Task: Add Sprouts Aluminum Foil Individual Sheets to the cart.
Action: Mouse moved to (916, 354)
Screenshot: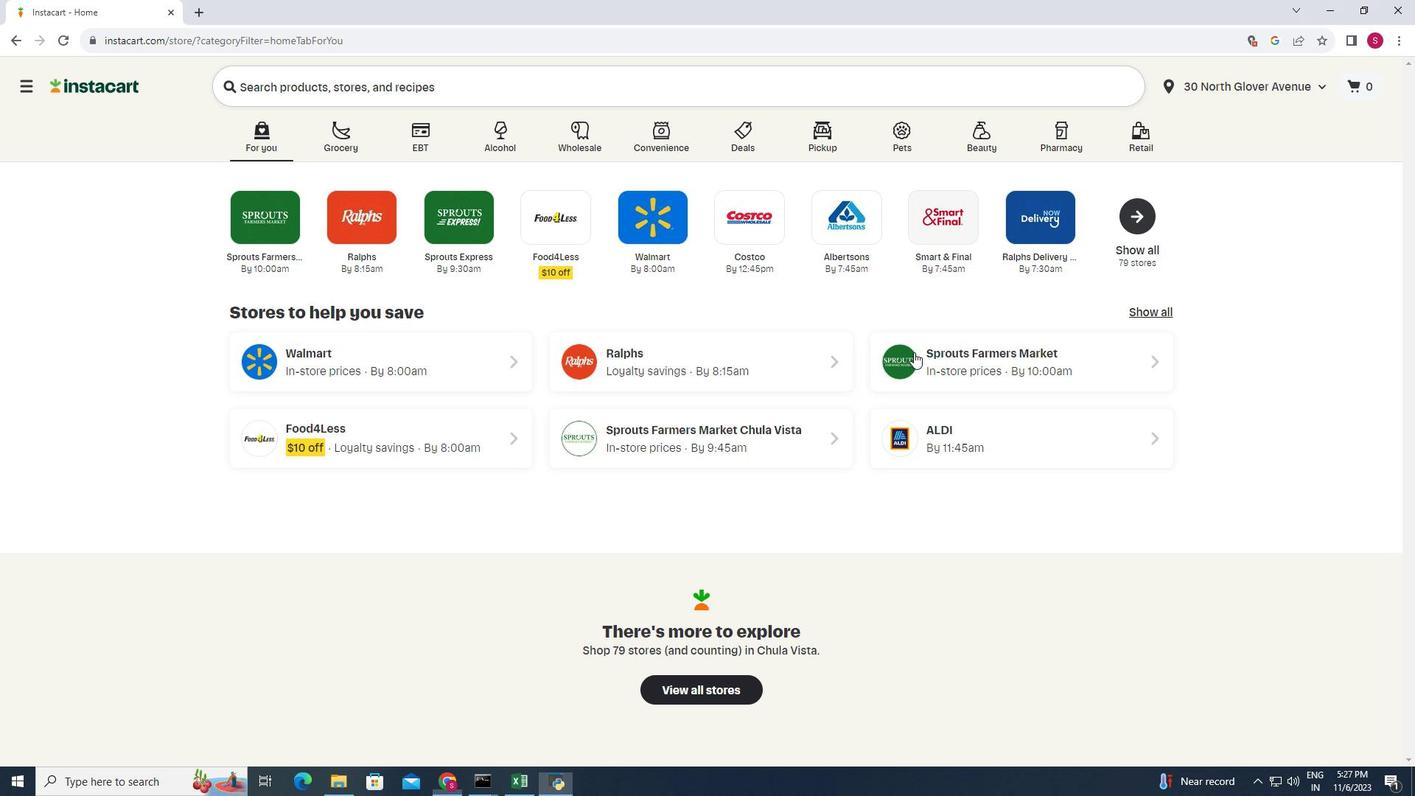 
Action: Mouse pressed left at (916, 354)
Screenshot: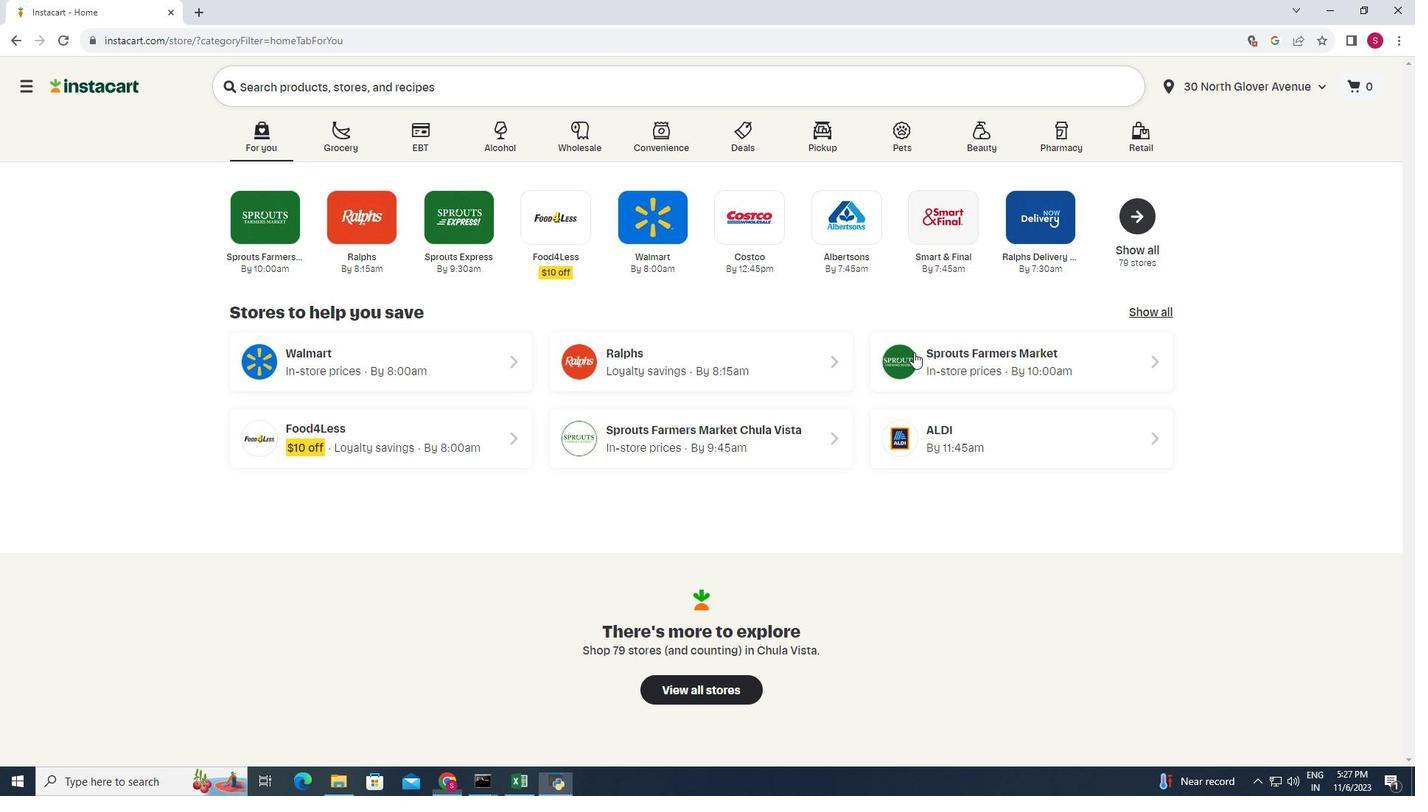 
Action: Mouse moved to (92, 516)
Screenshot: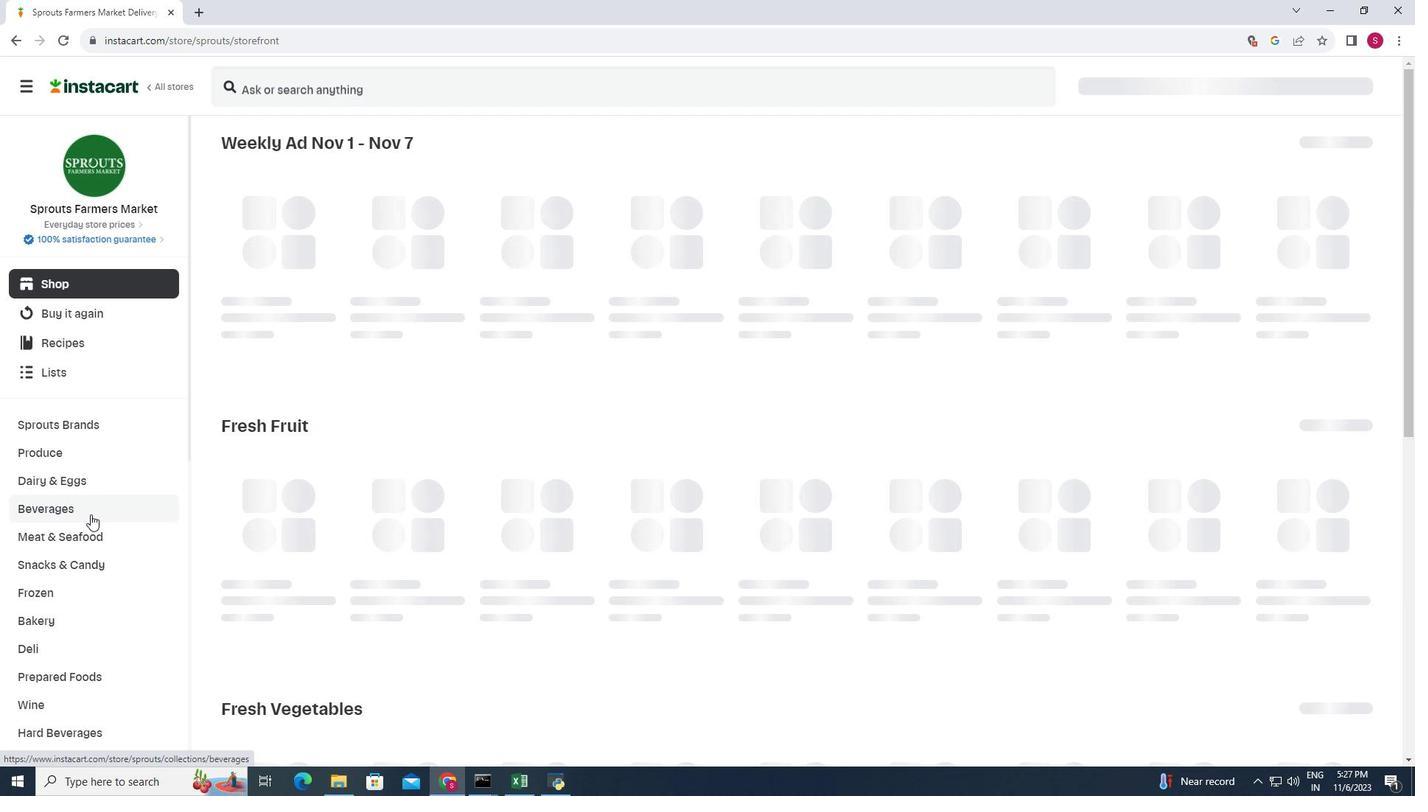 
Action: Mouse scrolled (92, 516) with delta (0, 0)
Screenshot: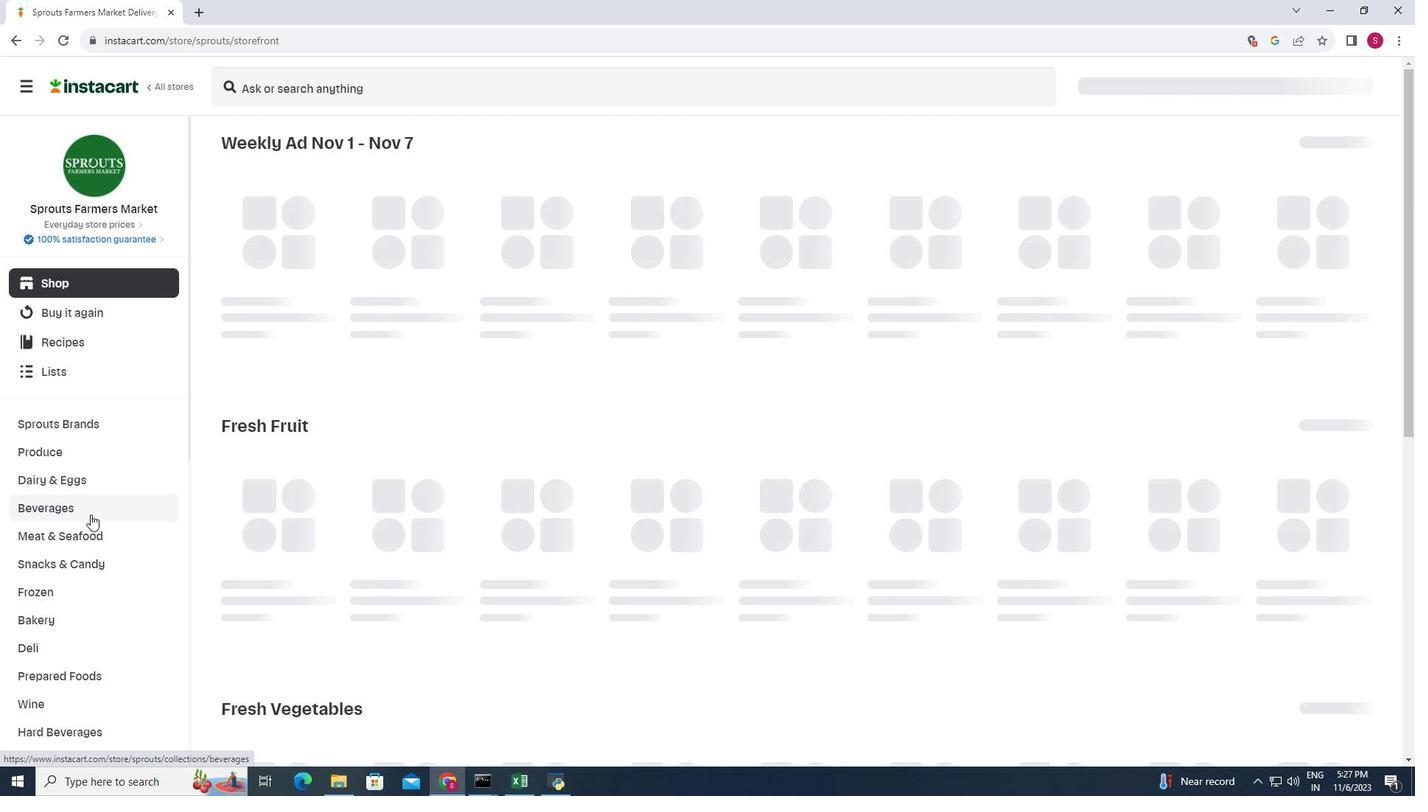 
Action: Mouse scrolled (92, 516) with delta (0, 0)
Screenshot: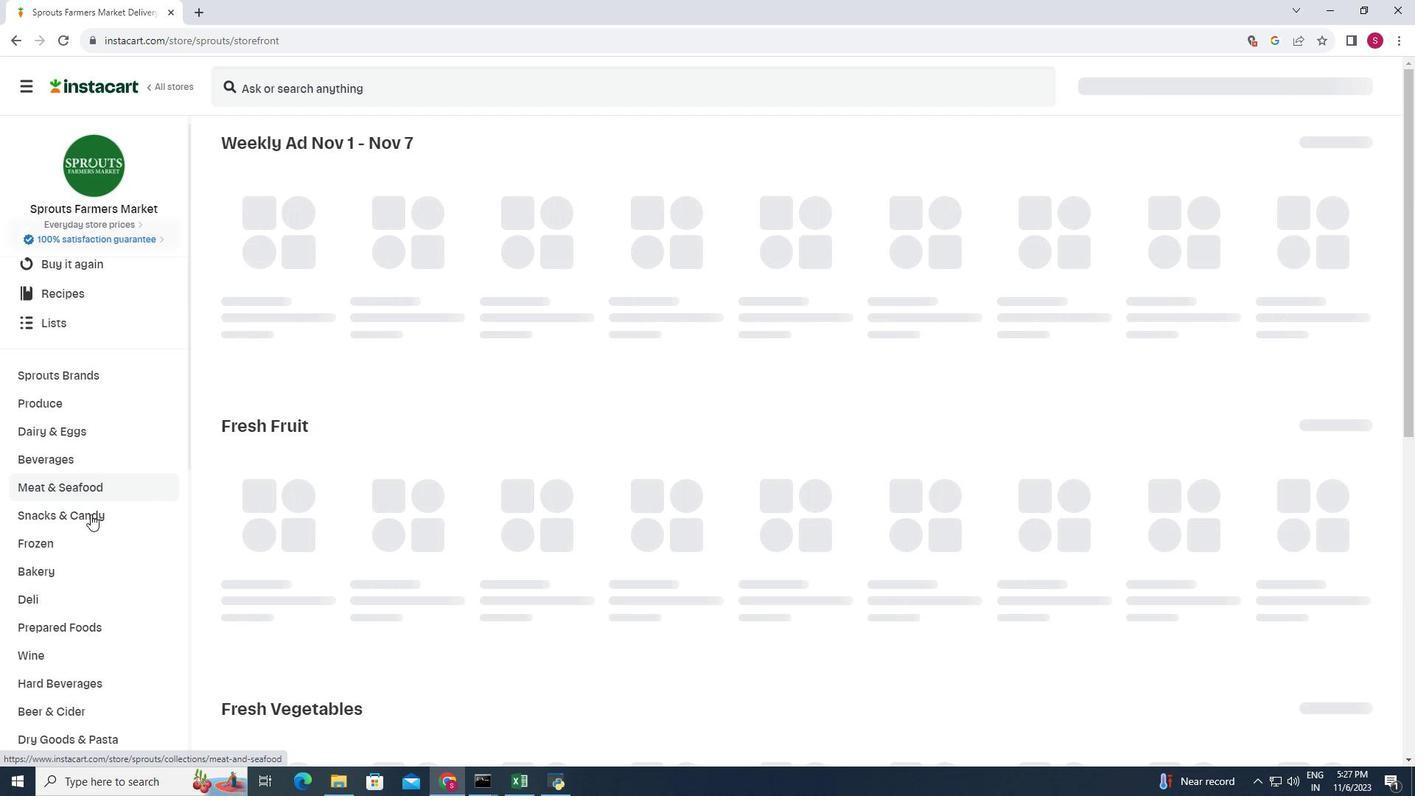
Action: Mouse scrolled (92, 516) with delta (0, 0)
Screenshot: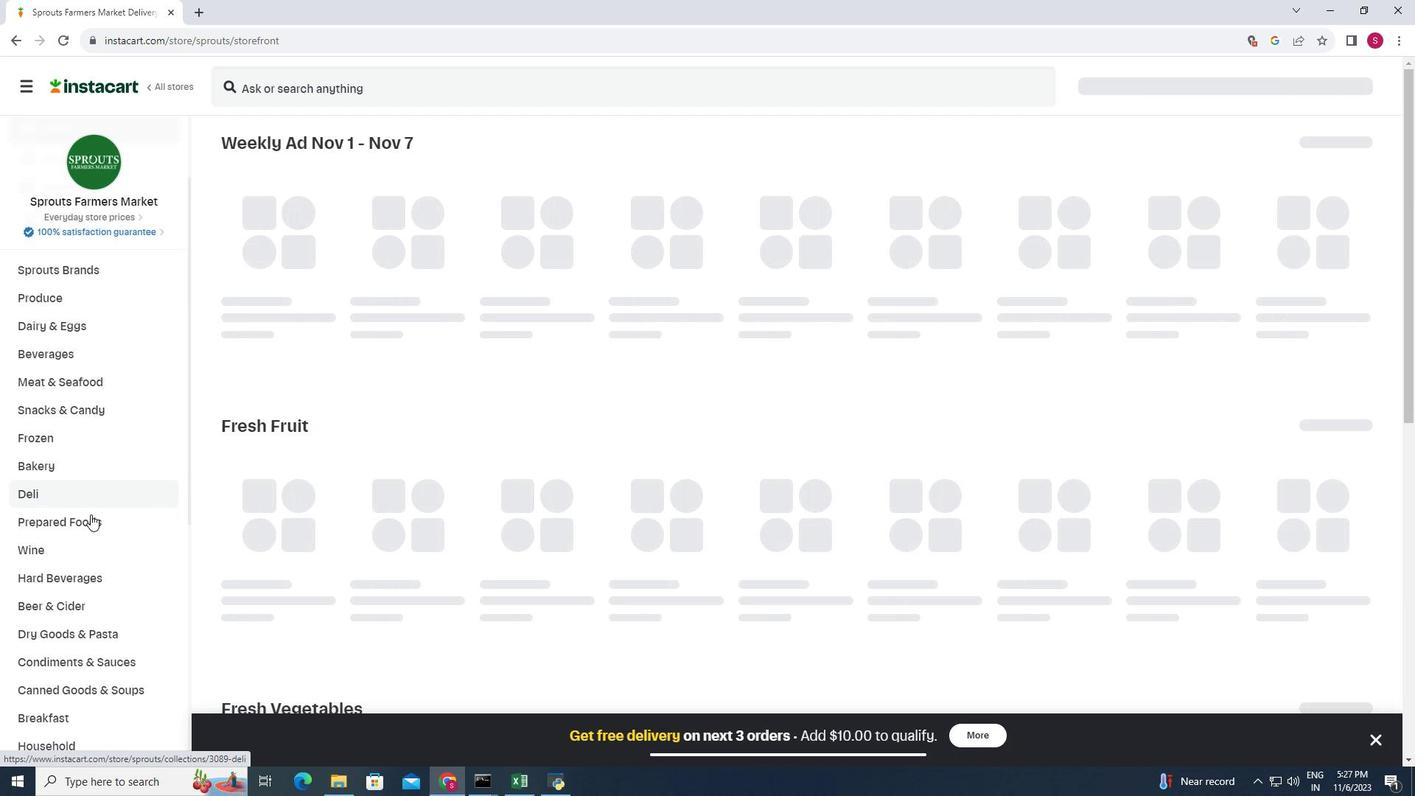
Action: Mouse scrolled (92, 516) with delta (0, 0)
Screenshot: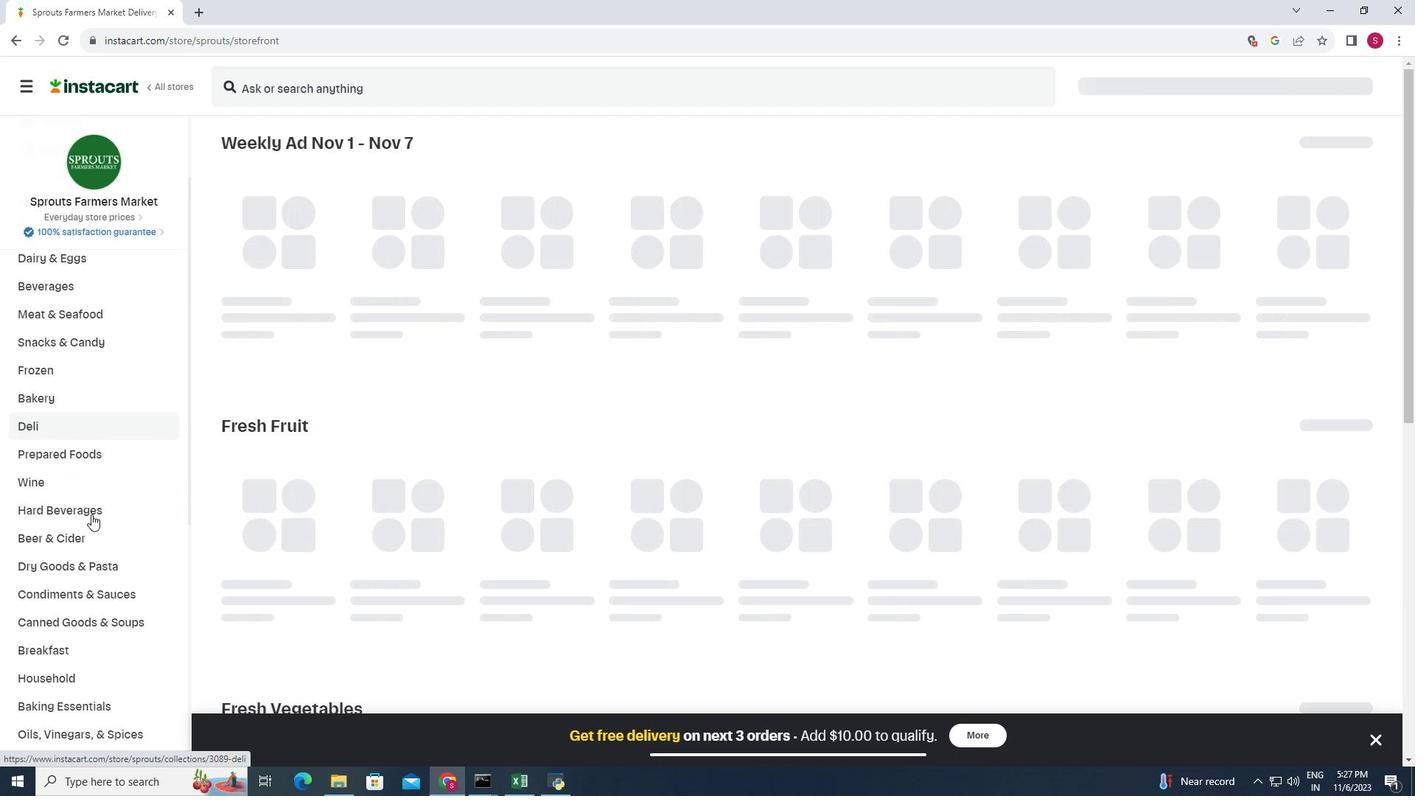 
Action: Mouse moved to (79, 603)
Screenshot: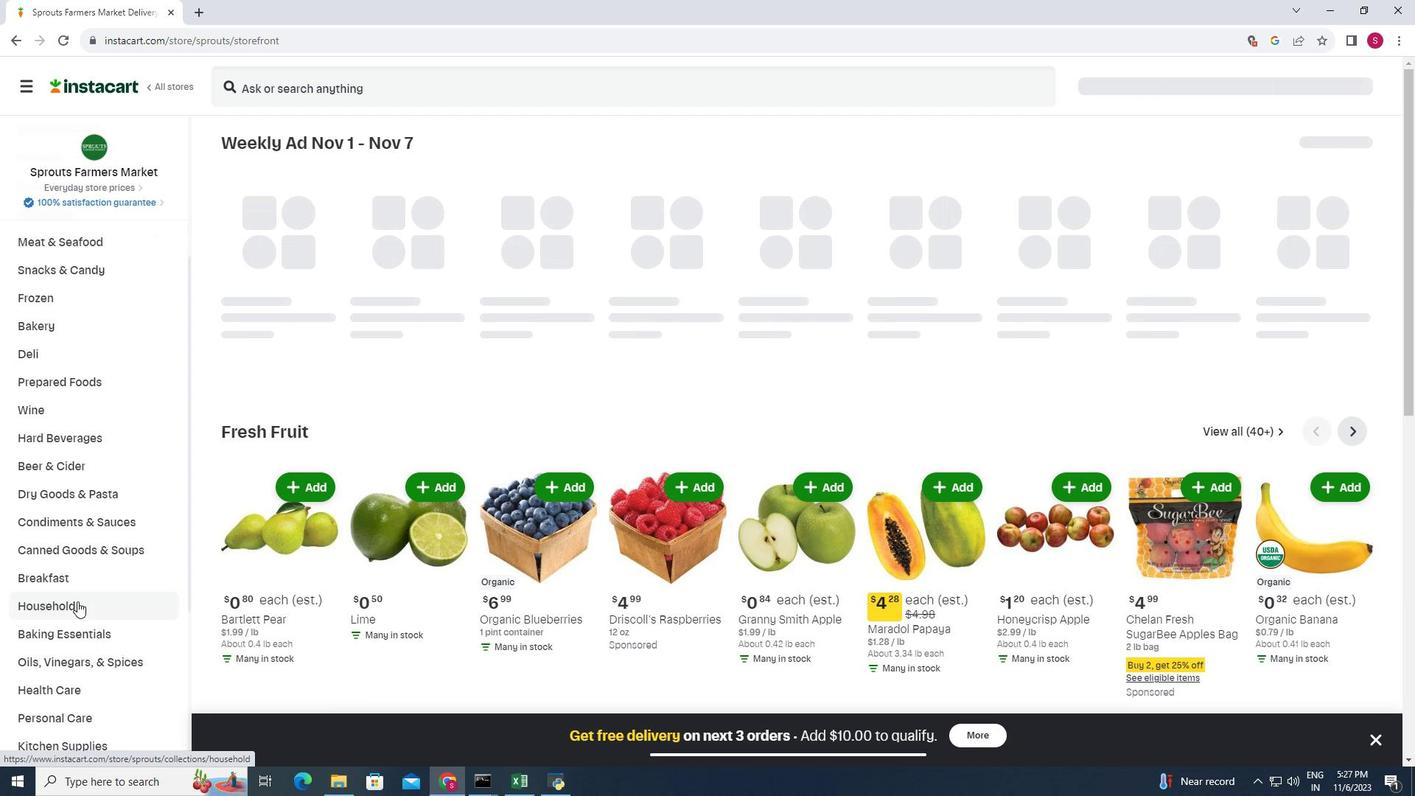 
Action: Mouse pressed left at (79, 603)
Screenshot: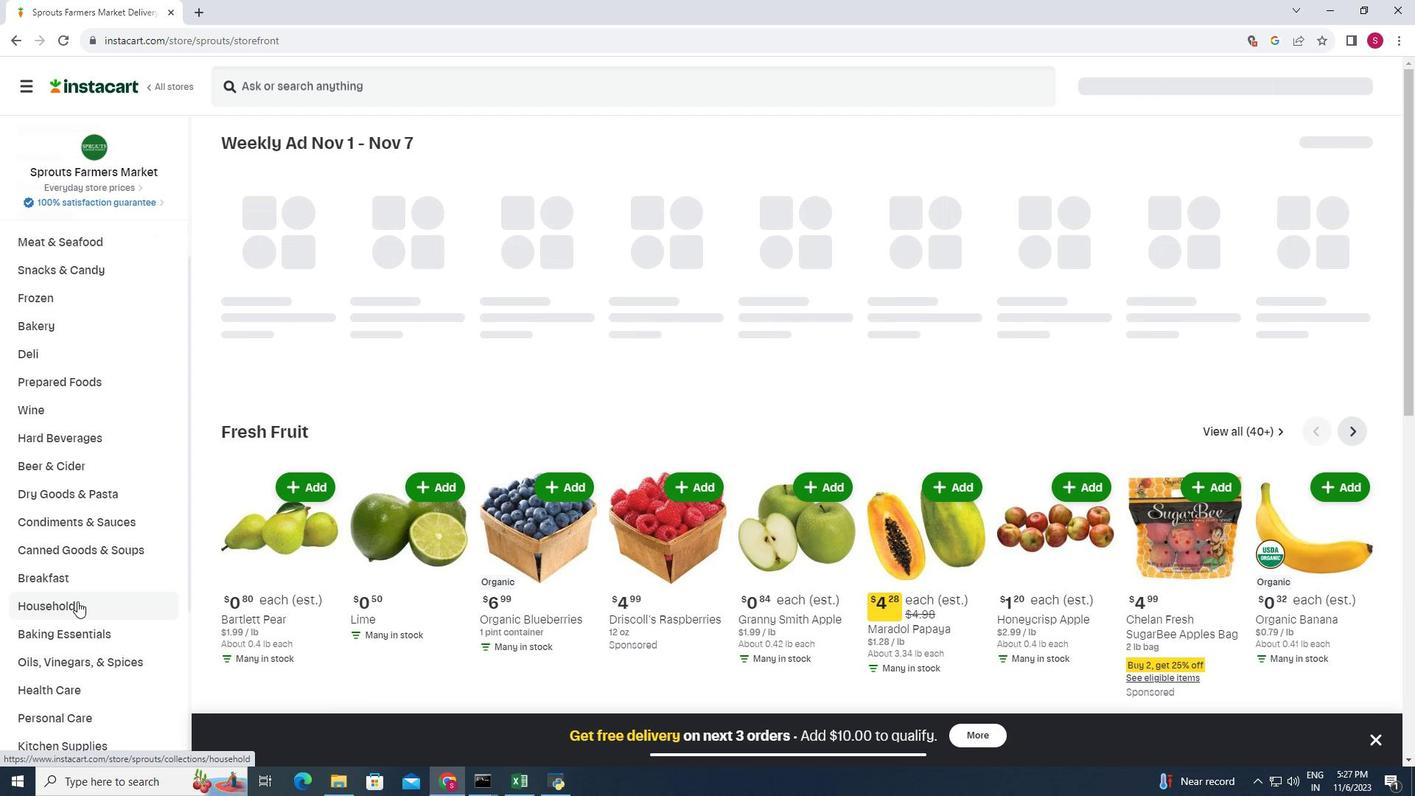 
Action: Mouse moved to (665, 184)
Screenshot: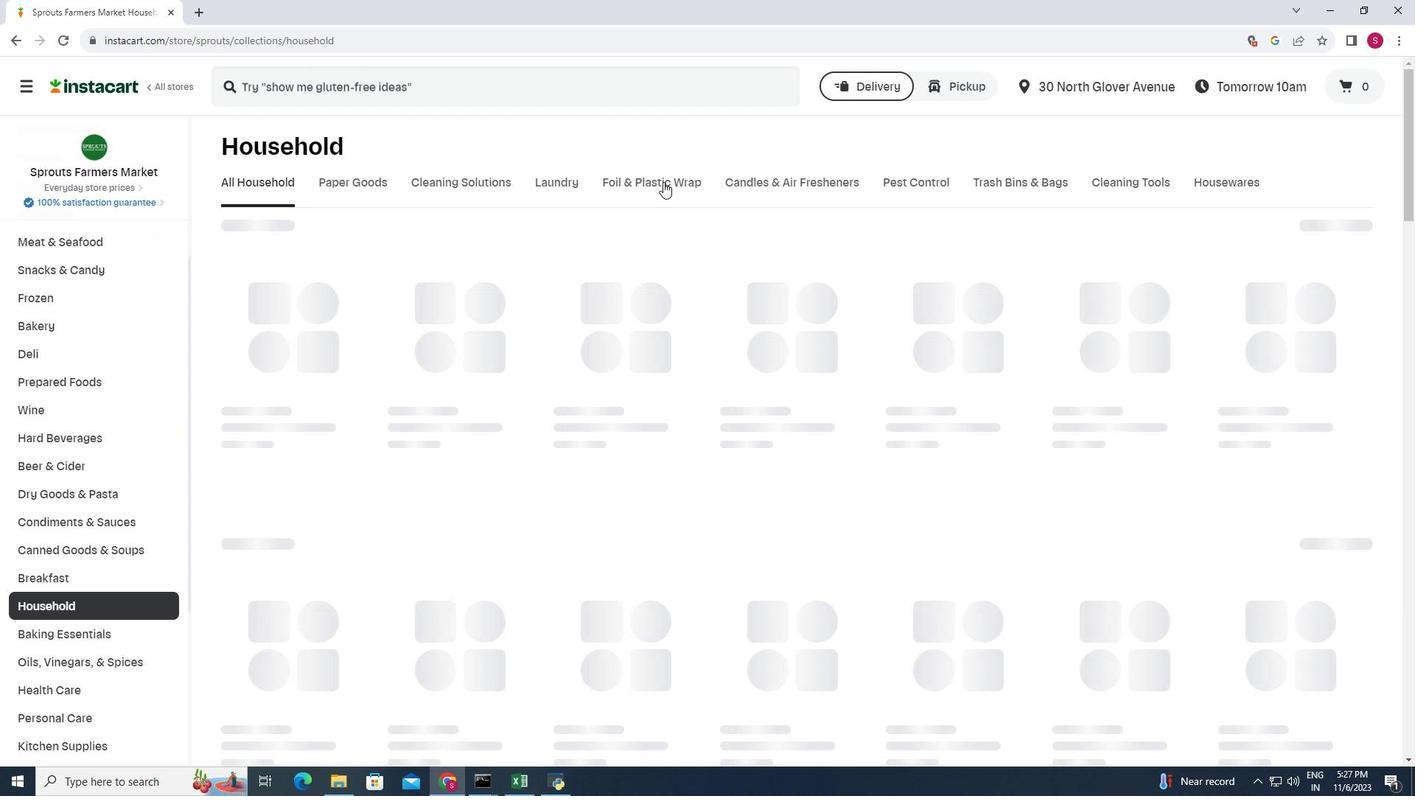 
Action: Mouse pressed left at (665, 184)
Screenshot: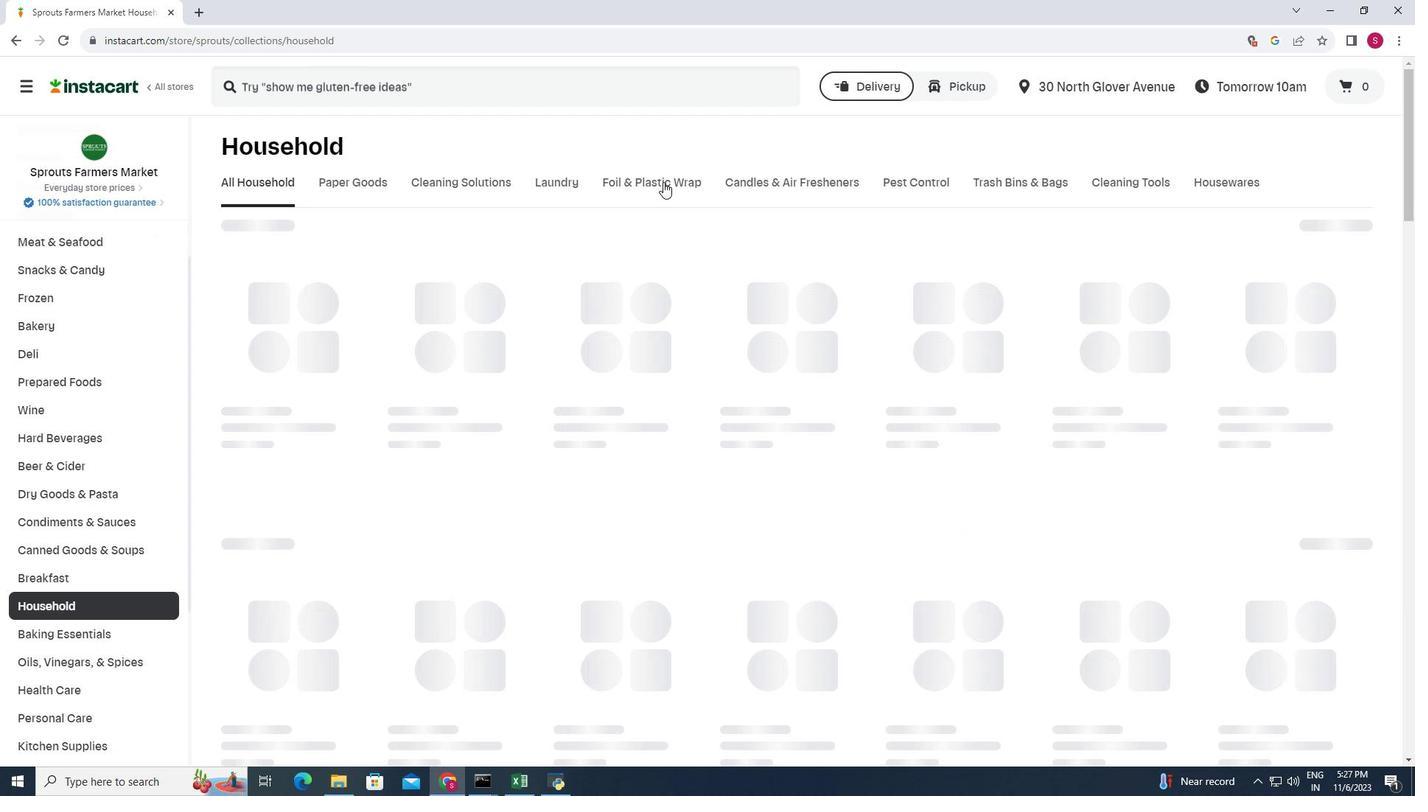 
Action: Mouse moved to (561, 379)
Screenshot: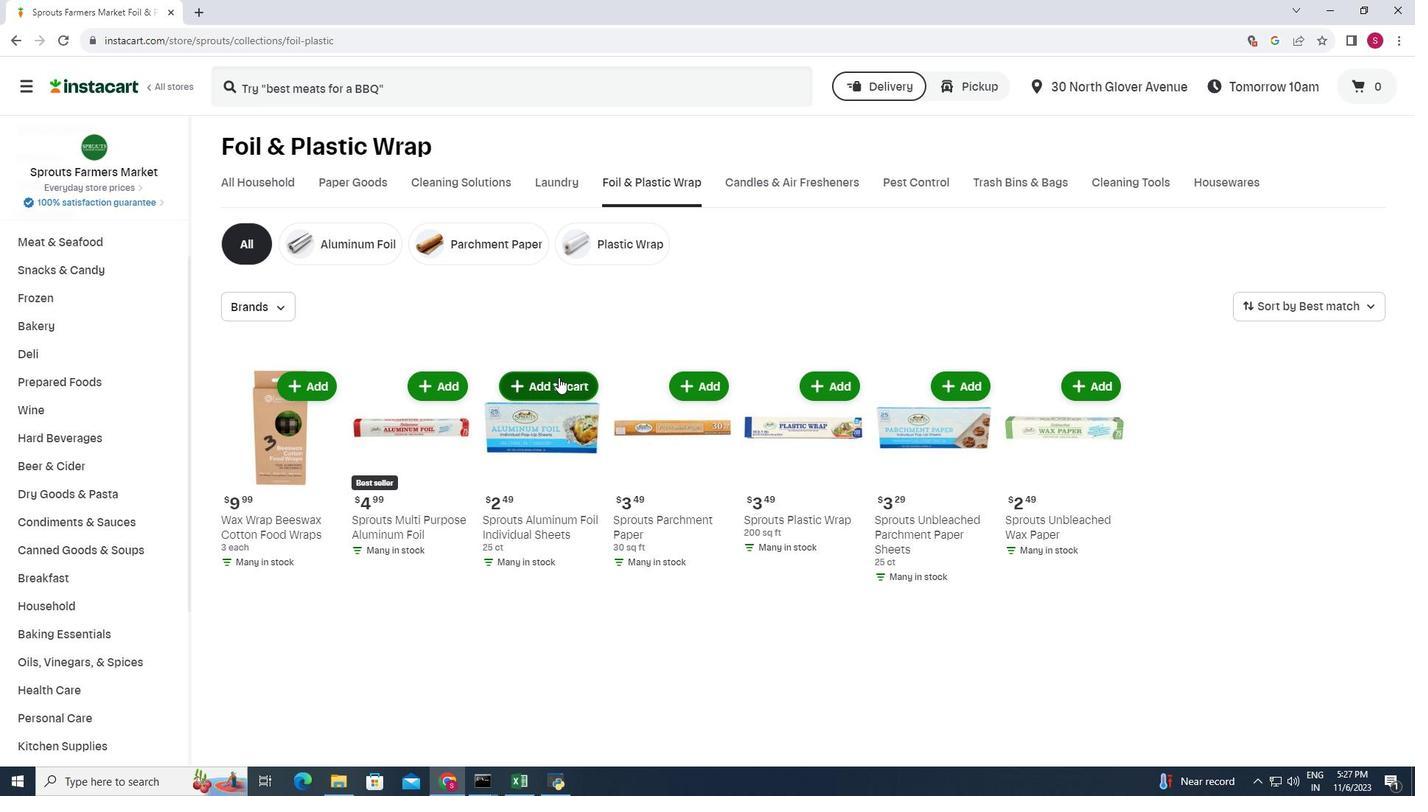 
Action: Mouse pressed left at (561, 379)
Screenshot: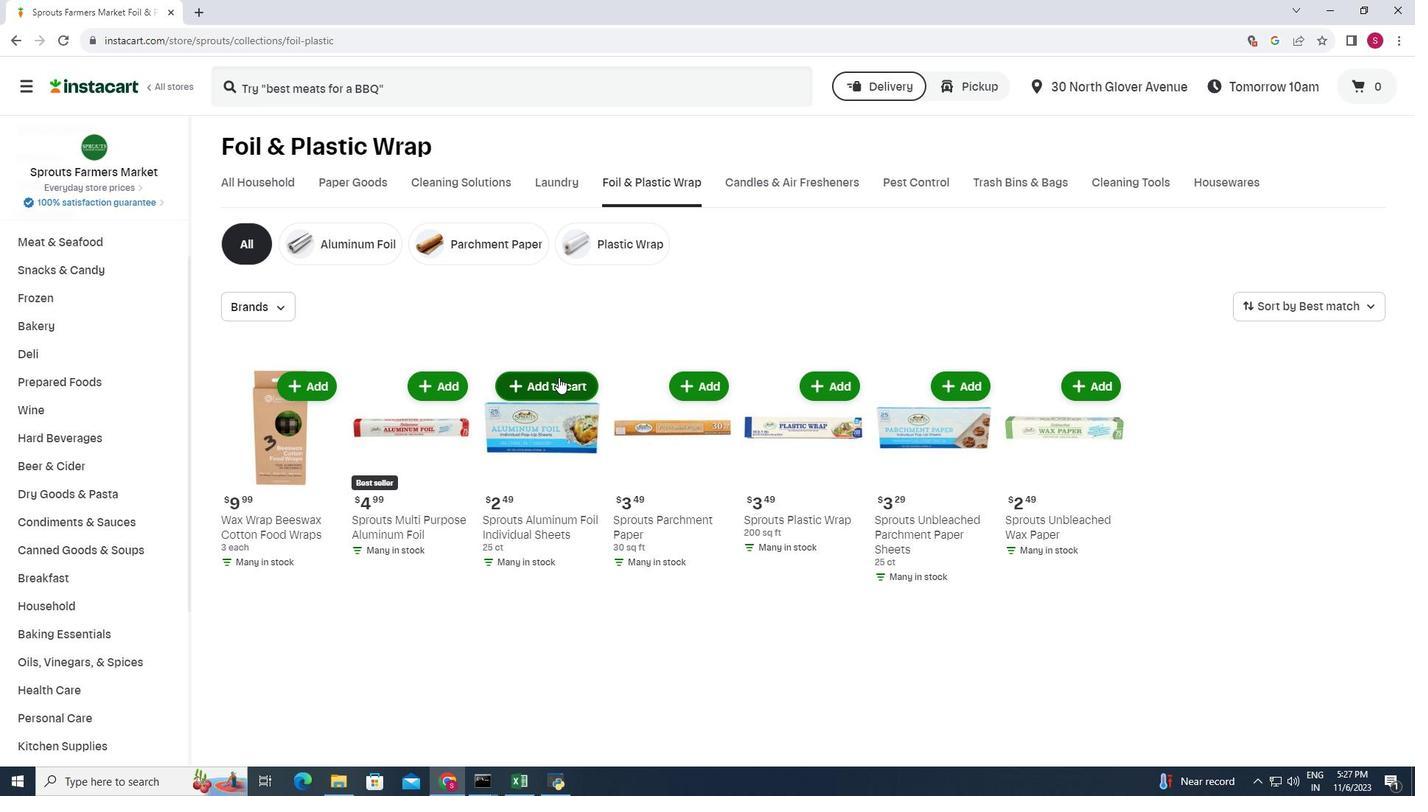
Action: Mouse moved to (572, 331)
Screenshot: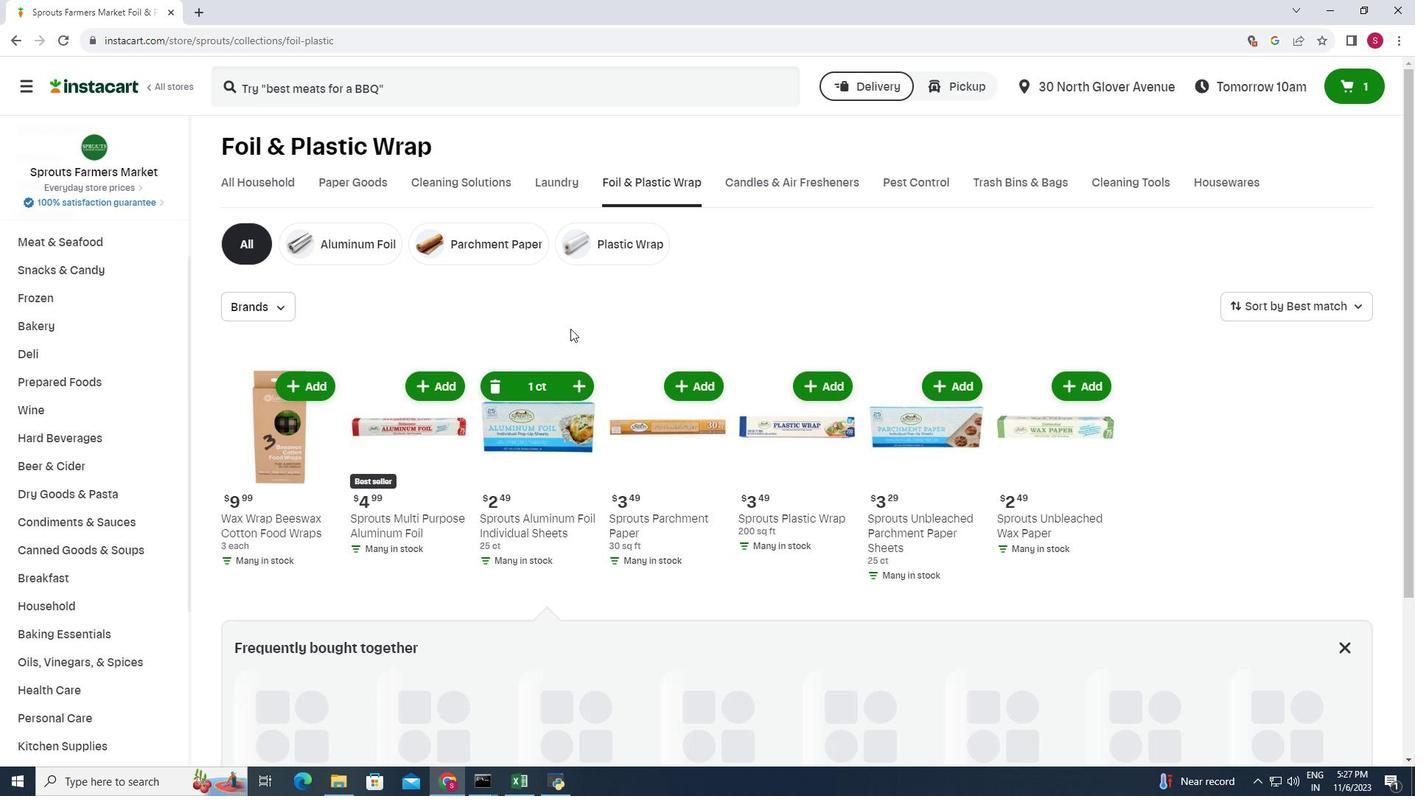 
